 Task: Add Ultima Replenisher Electrolyte Mix, Lemonade, Canister to the cart.
Action: Mouse pressed left at (19, 86)
Screenshot: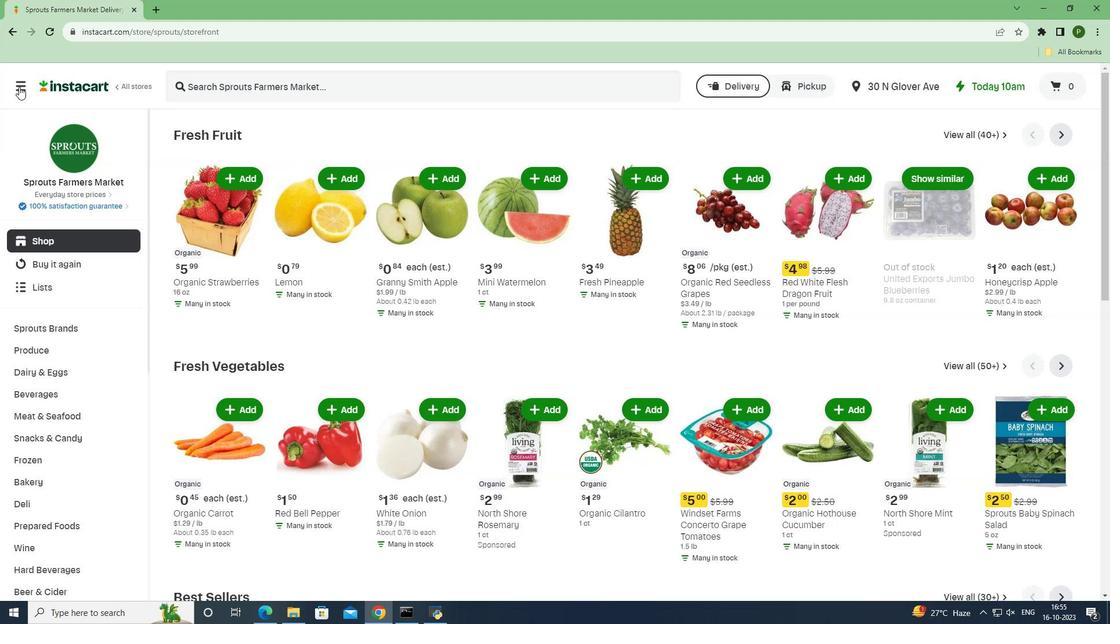 
Action: Mouse moved to (70, 307)
Screenshot: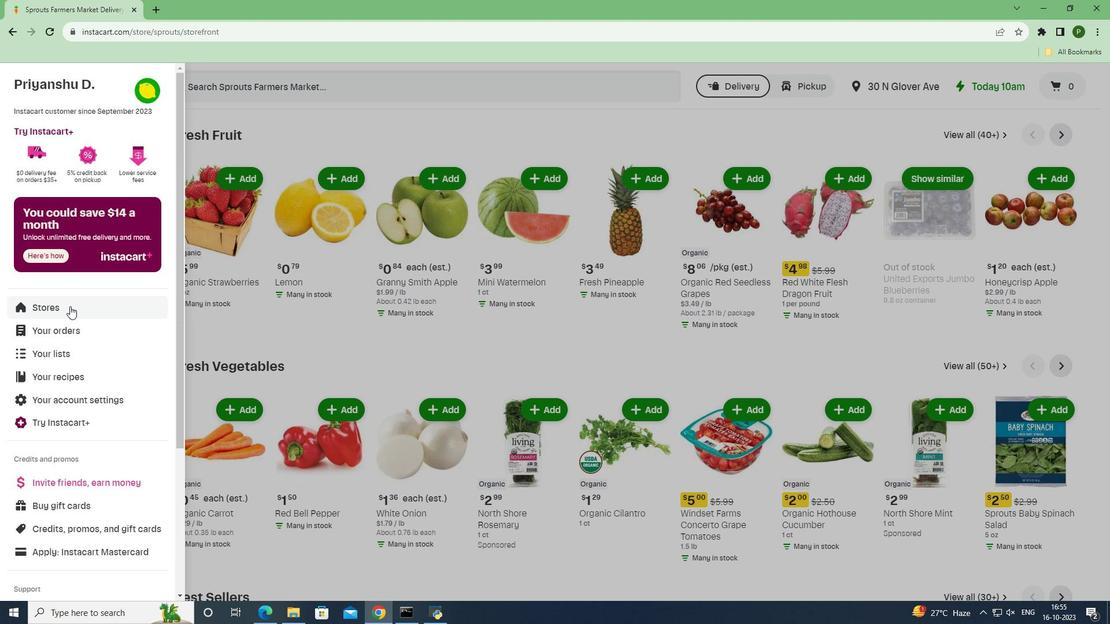 
Action: Mouse pressed left at (70, 307)
Screenshot: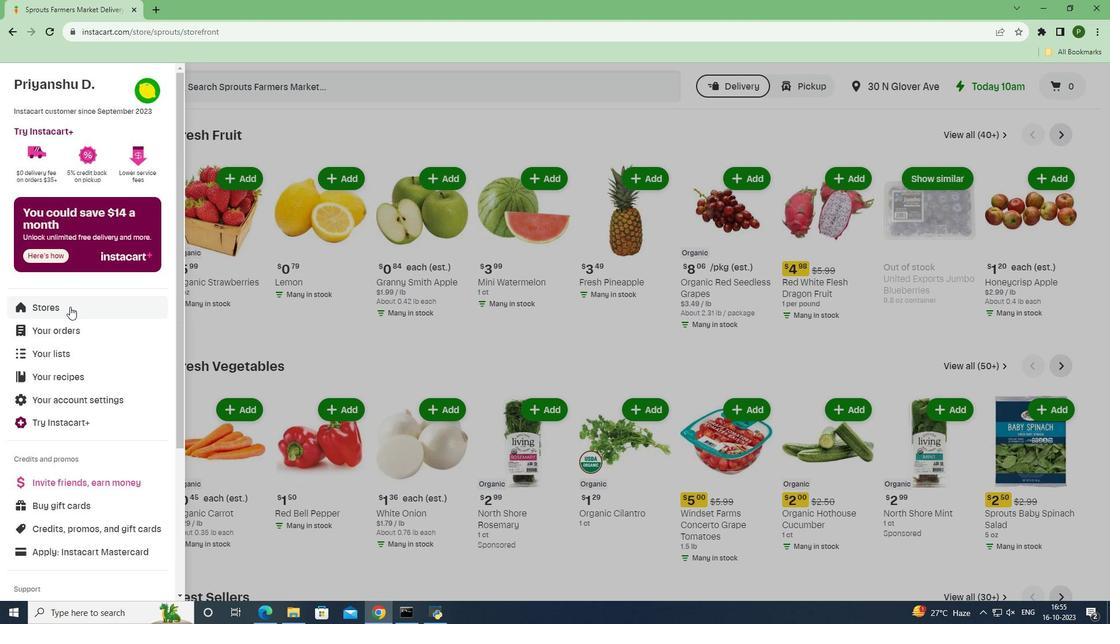 
Action: Mouse moved to (254, 132)
Screenshot: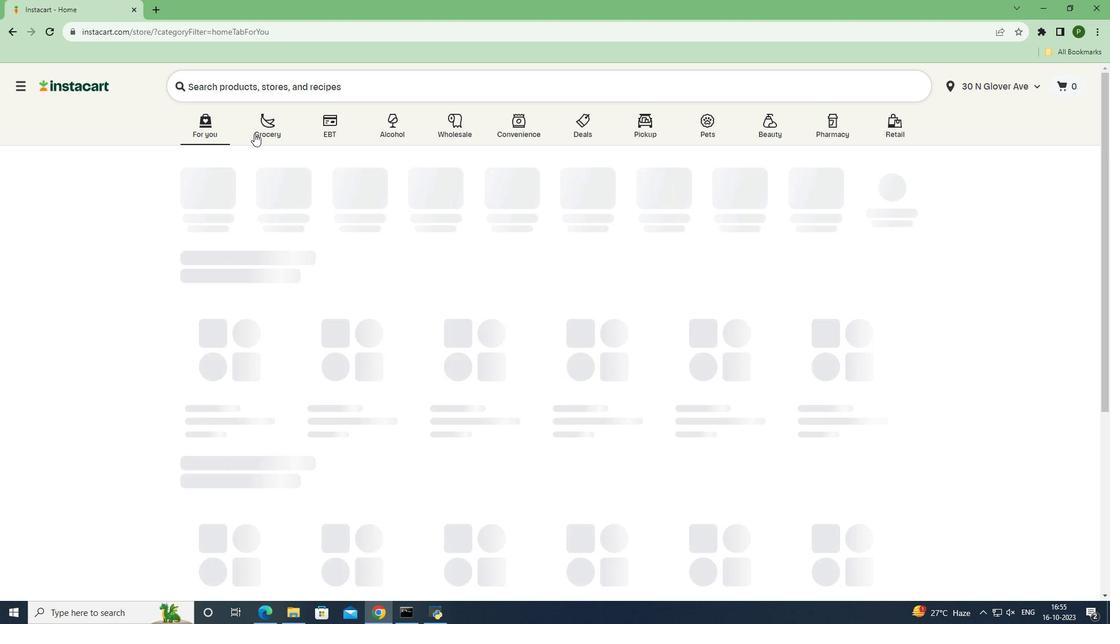
Action: Mouse pressed left at (254, 132)
Screenshot: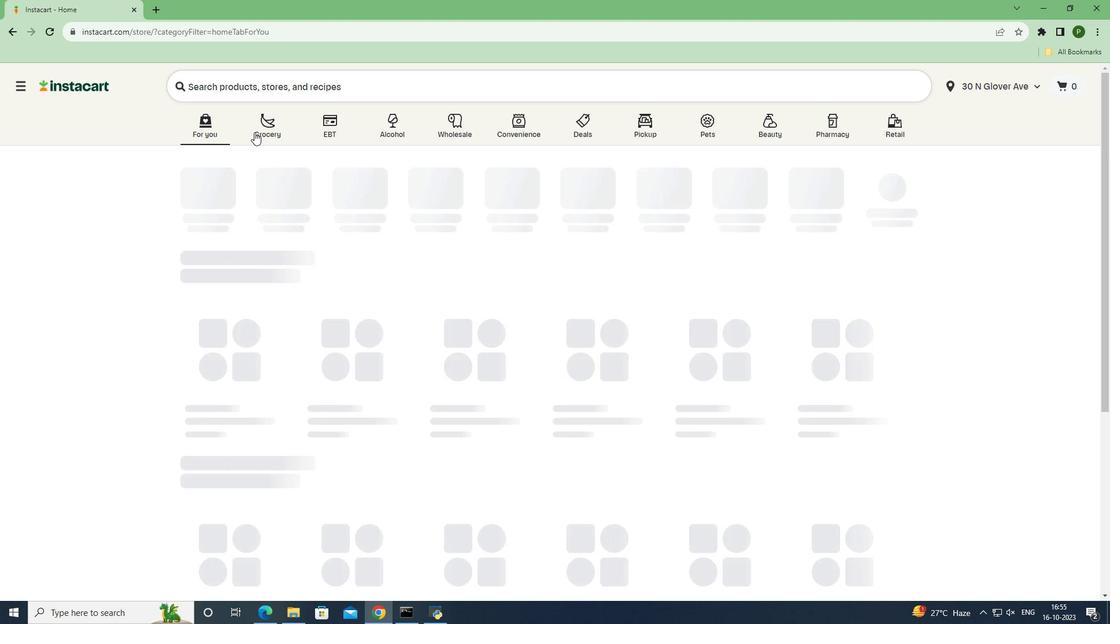 
Action: Mouse moved to (699, 265)
Screenshot: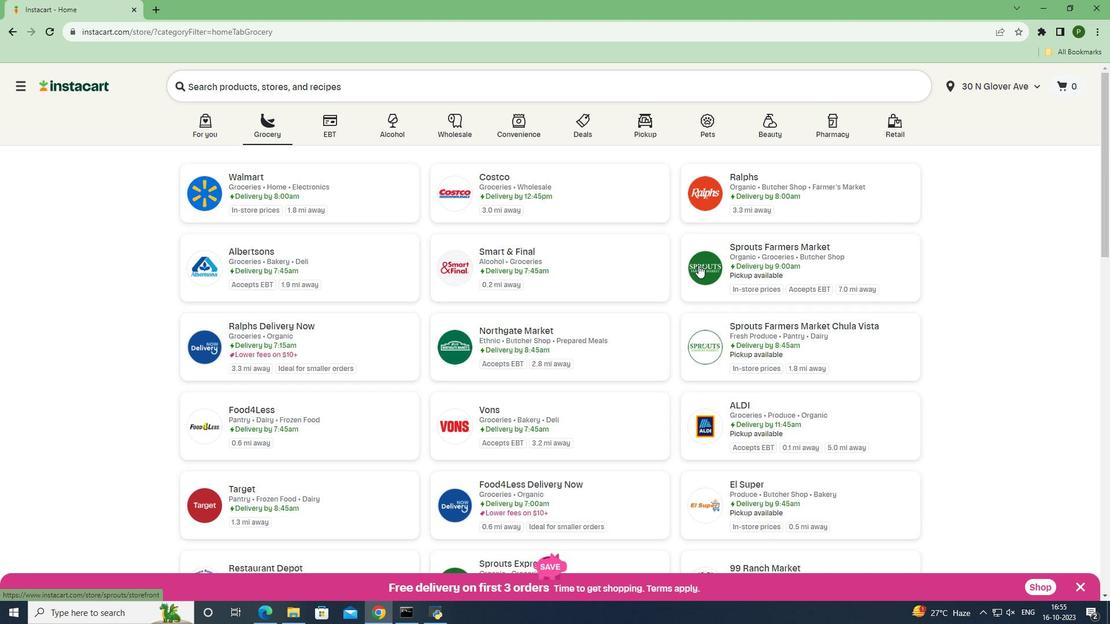 
Action: Mouse pressed left at (699, 265)
Screenshot: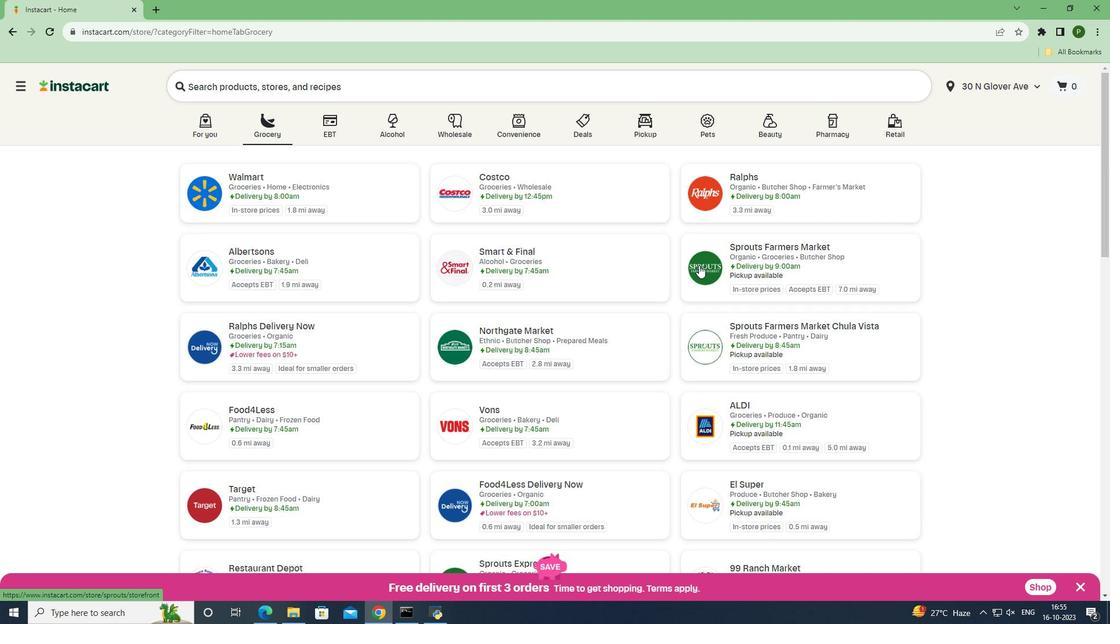 
Action: Mouse moved to (50, 400)
Screenshot: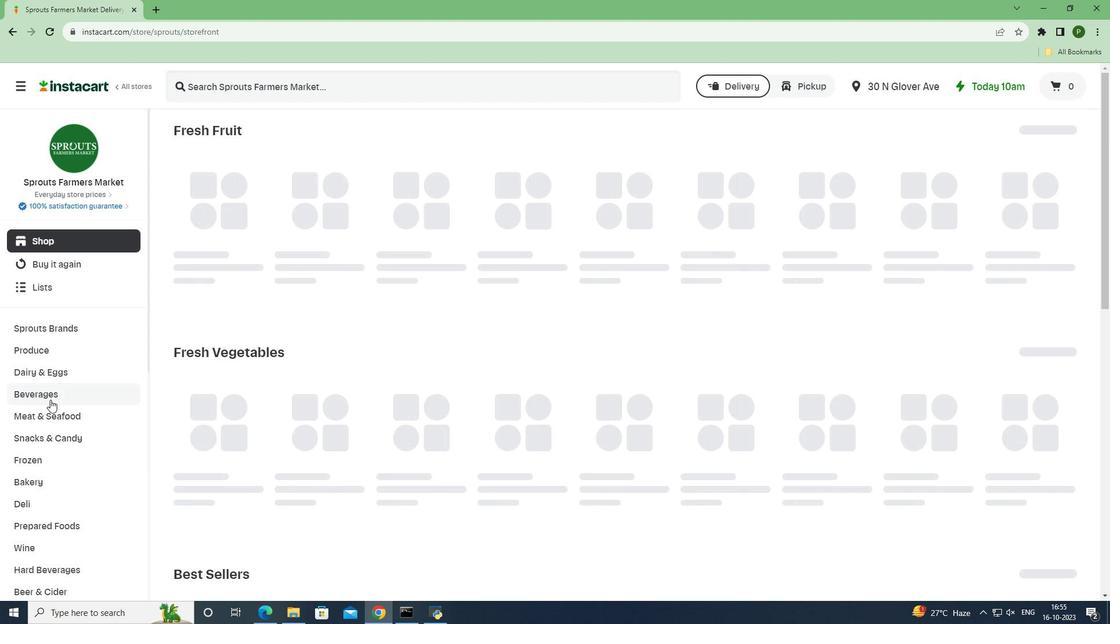 
Action: Mouse pressed left at (50, 400)
Screenshot: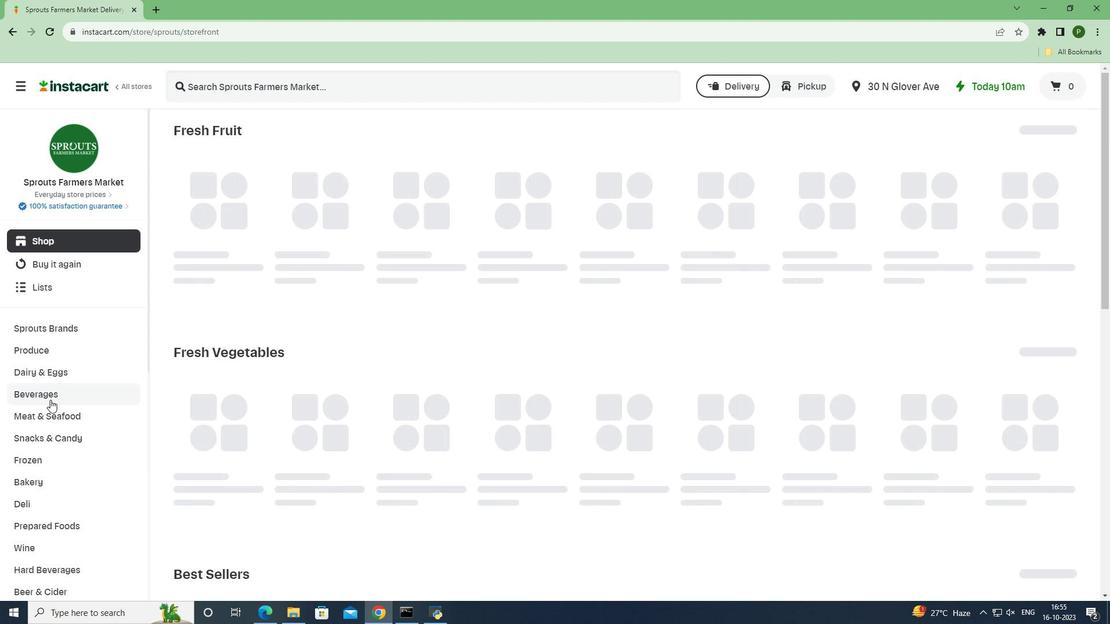 
Action: Mouse moved to (1035, 162)
Screenshot: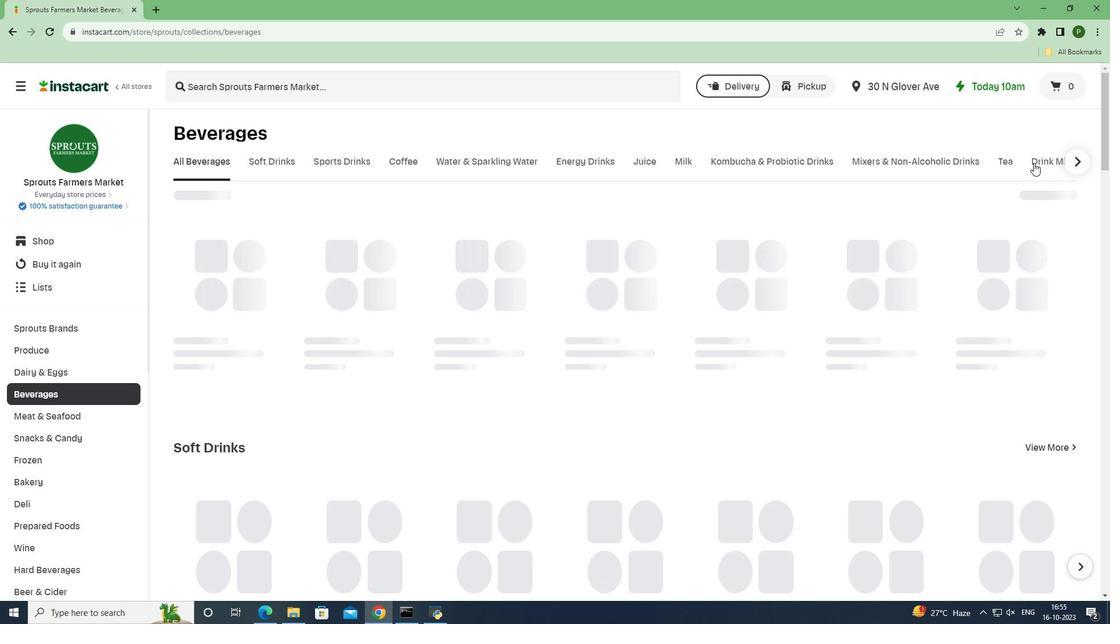 
Action: Mouse pressed left at (1035, 162)
Screenshot: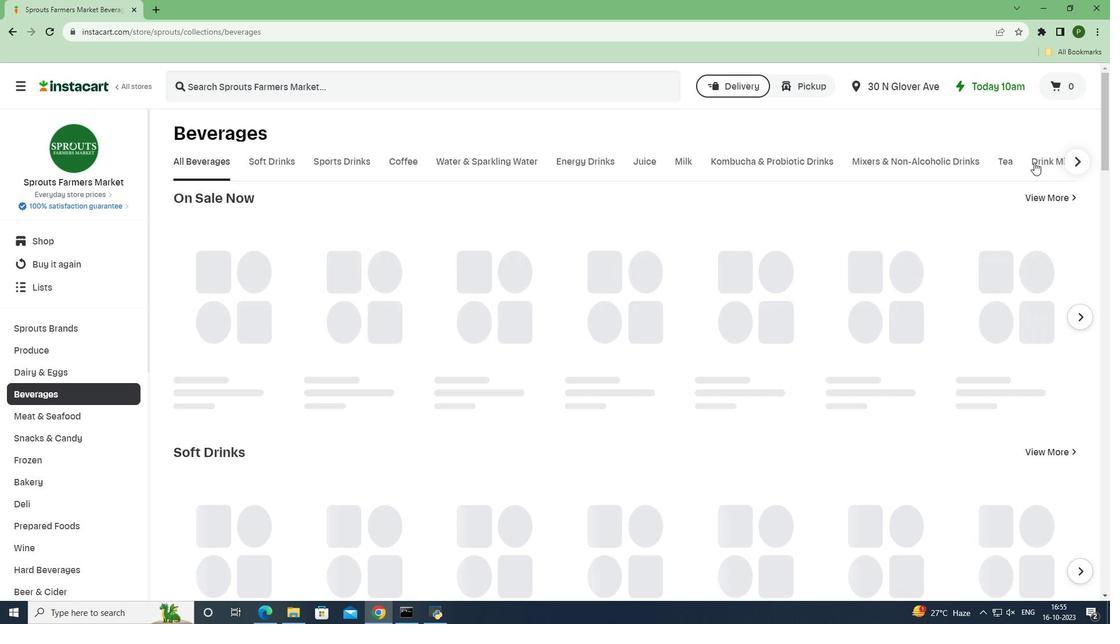 
Action: Mouse moved to (295, 208)
Screenshot: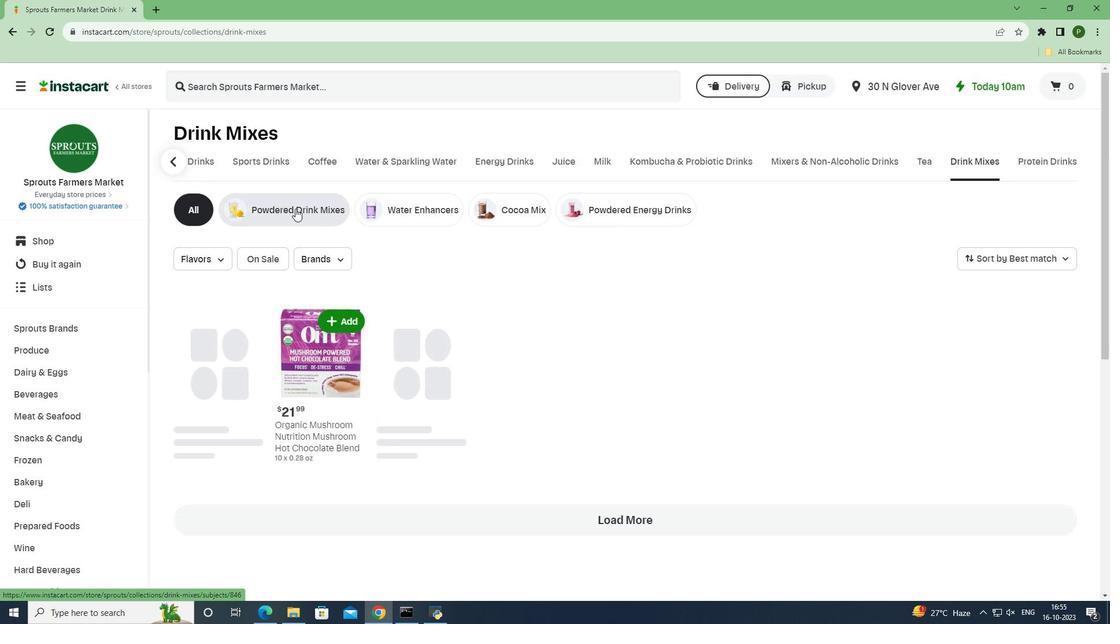
Action: Mouse pressed left at (295, 208)
Screenshot: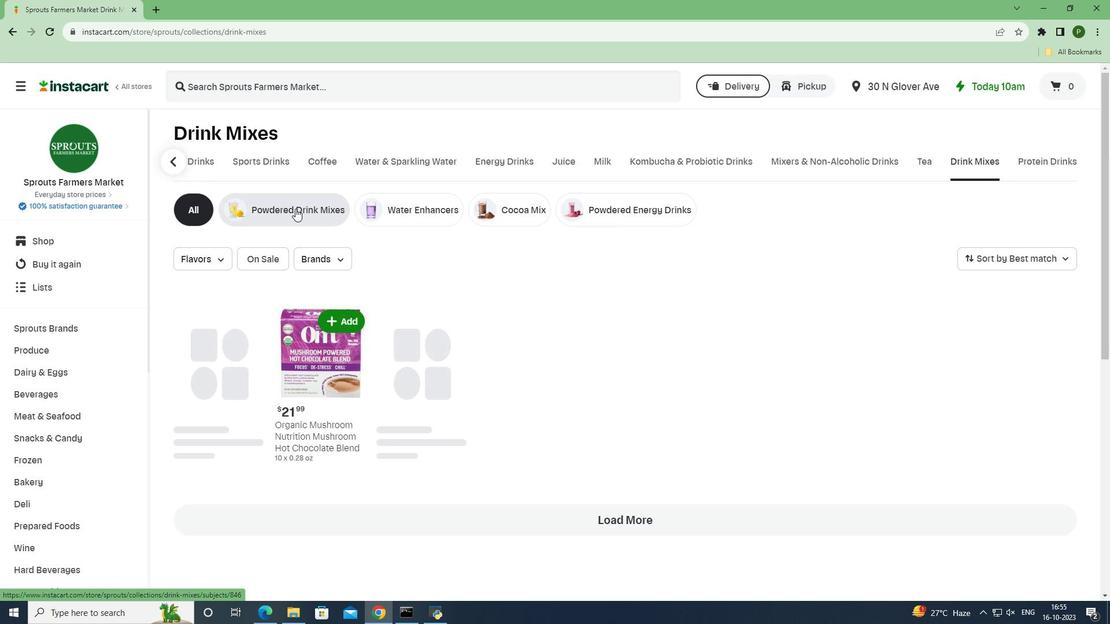 
Action: Mouse moved to (291, 86)
Screenshot: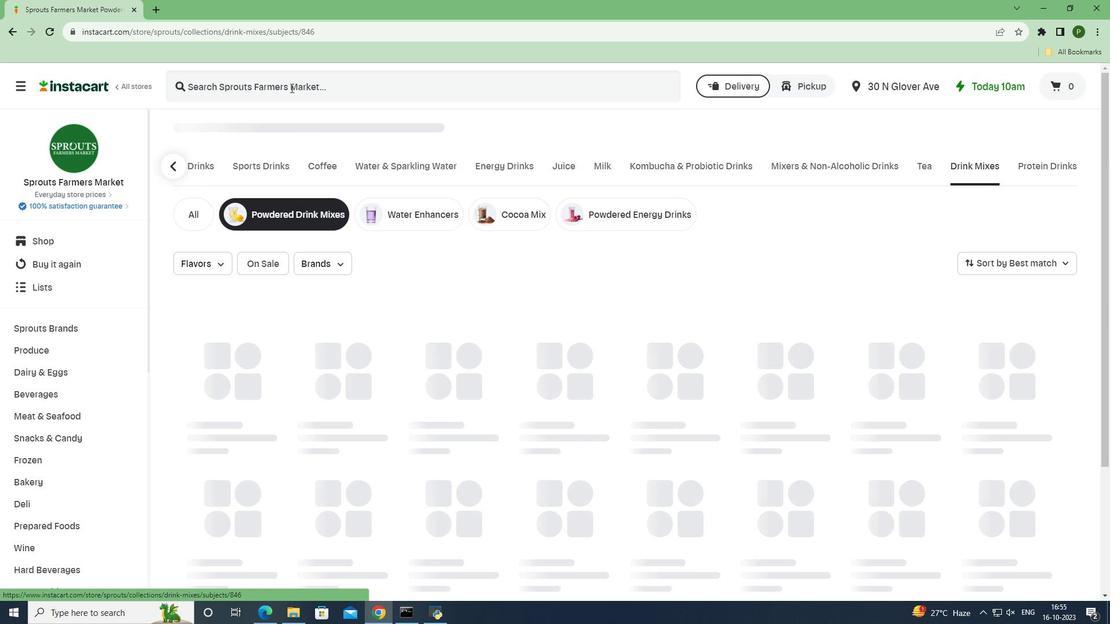 
Action: Mouse pressed left at (291, 86)
Screenshot: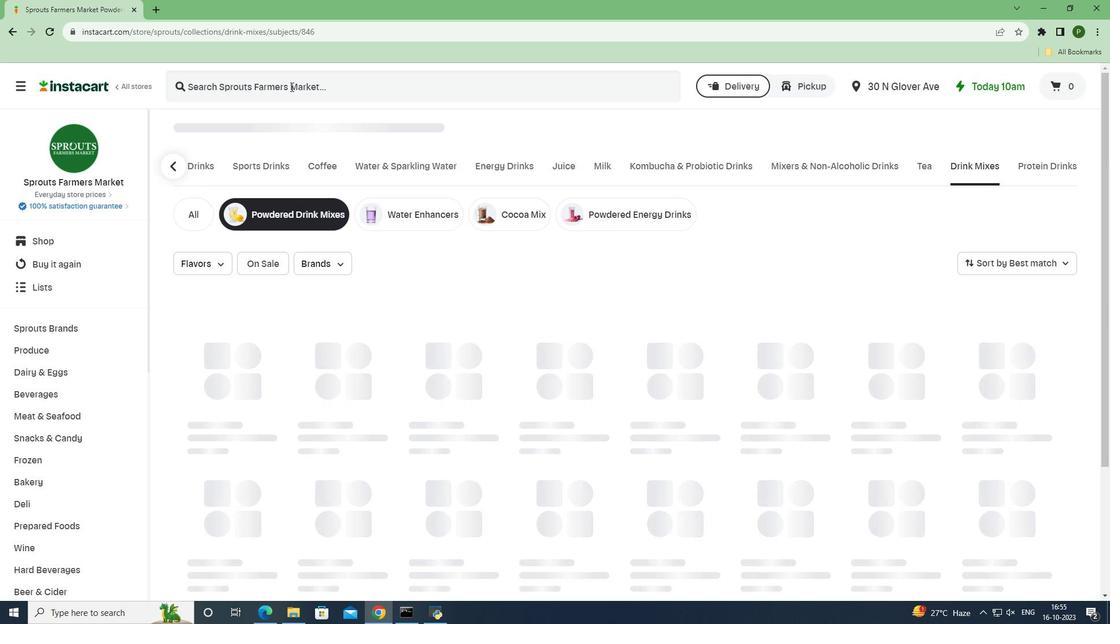 
Action: Key pressed <Key.caps_lock>U<Key.caps_lock>ltima<Key.space><Key.caps_lock>R<Key.caps_lock>eplenisher<Key.space><Key.caps_lock>E<Key.caps_lock>lectrolyte<Key.space><Key.caps_lock>M<Key.caps_lock>ix,<Key.space><Key.caps_lock>L<Key.caps_lock>emonade,<Key.space><Key.caps_lock>C<Key.caps_lock>anister<Key.space><Key.enter>
Screenshot: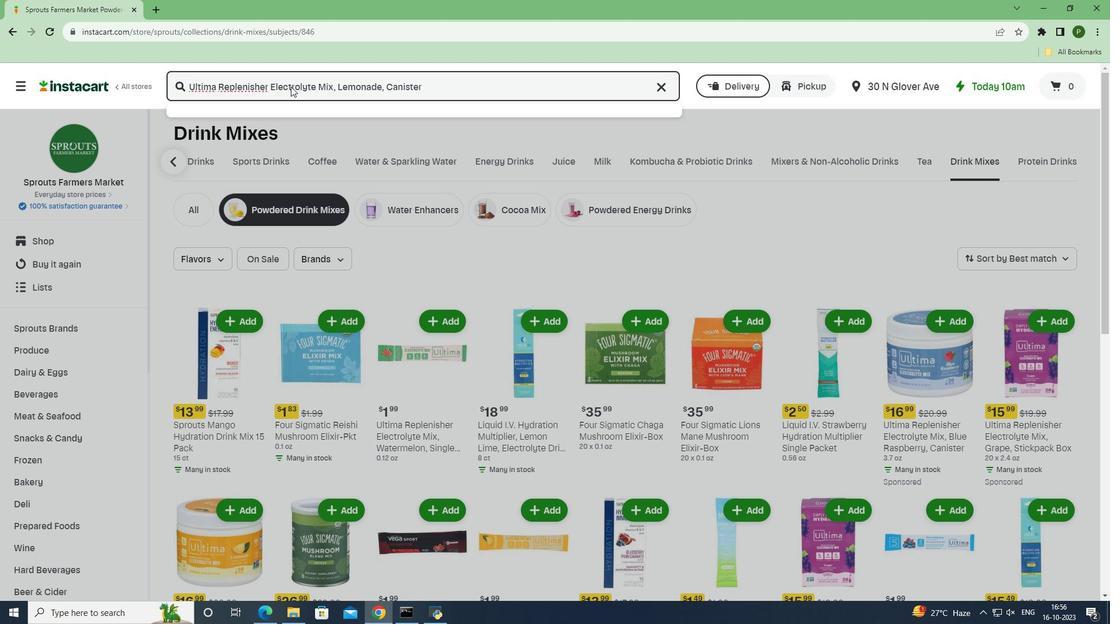 
Action: Mouse moved to (683, 212)
Screenshot: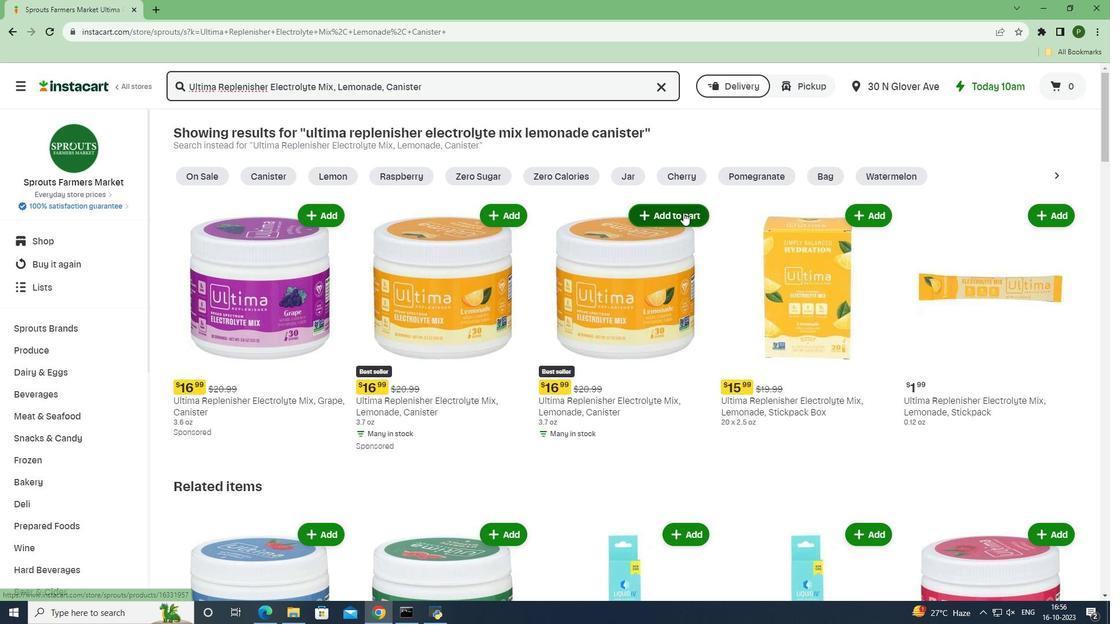 
Action: Mouse pressed left at (683, 212)
Screenshot: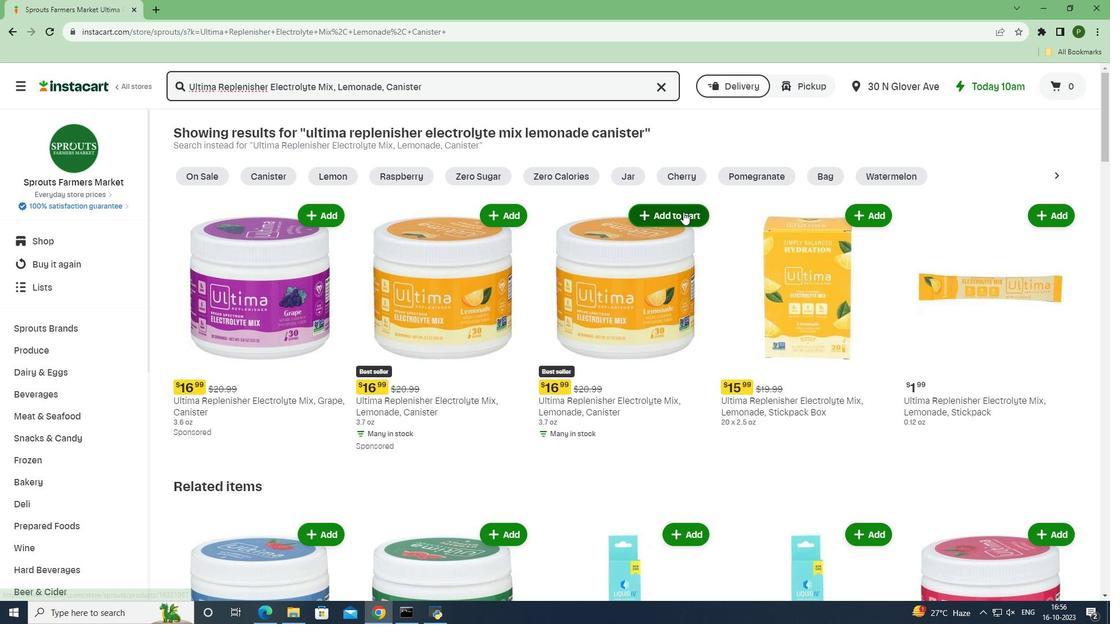 
Action: Mouse moved to (722, 306)
Screenshot: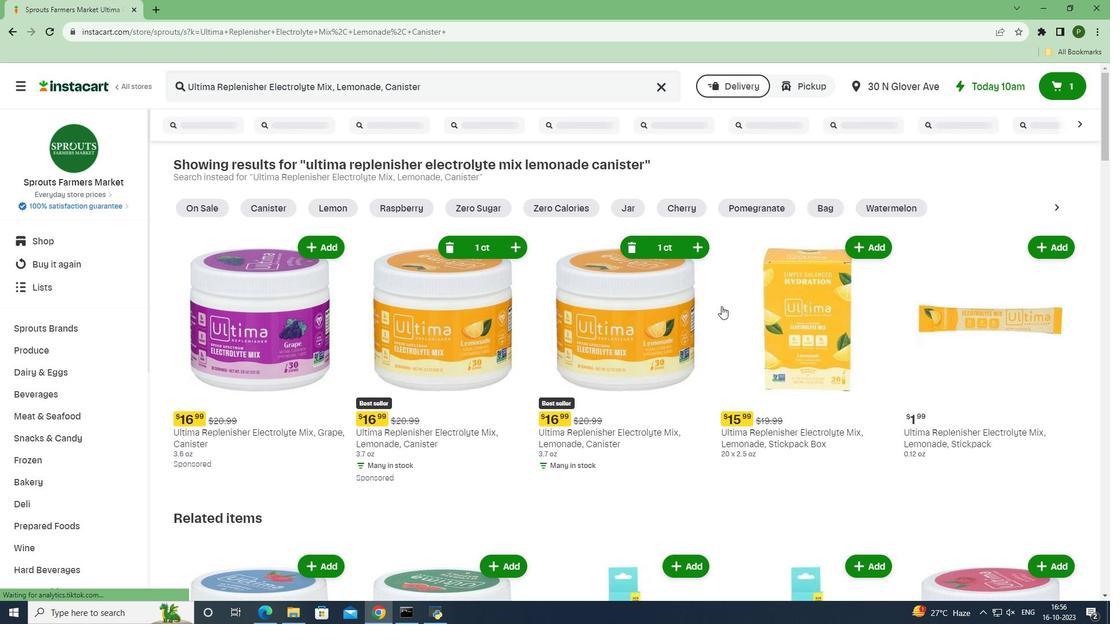 
